 Task: Open Card Card0000000113 in Board Board0000000029 in Workspace WS0000000010 in Trello. Add Member Email0000000037 to Card Card0000000113 in Board Board0000000029 in Workspace WS0000000010 in Trello. Add Purple Label titled Label0000000113 to Card Card0000000113 in Board Board0000000029 in Workspace WS0000000010 in Trello. Add Checklist CL0000000113 to Card Card0000000113 in Board Board0000000029 in Workspace WS0000000010 in Trello. Add Dates with Start Date as Aug 01 2023 and Due Date as Aug 31 2023 to Card Card0000000113 in Board Board0000000029 in Workspace WS0000000010 in Trello
Action: Mouse moved to (345, 192)
Screenshot: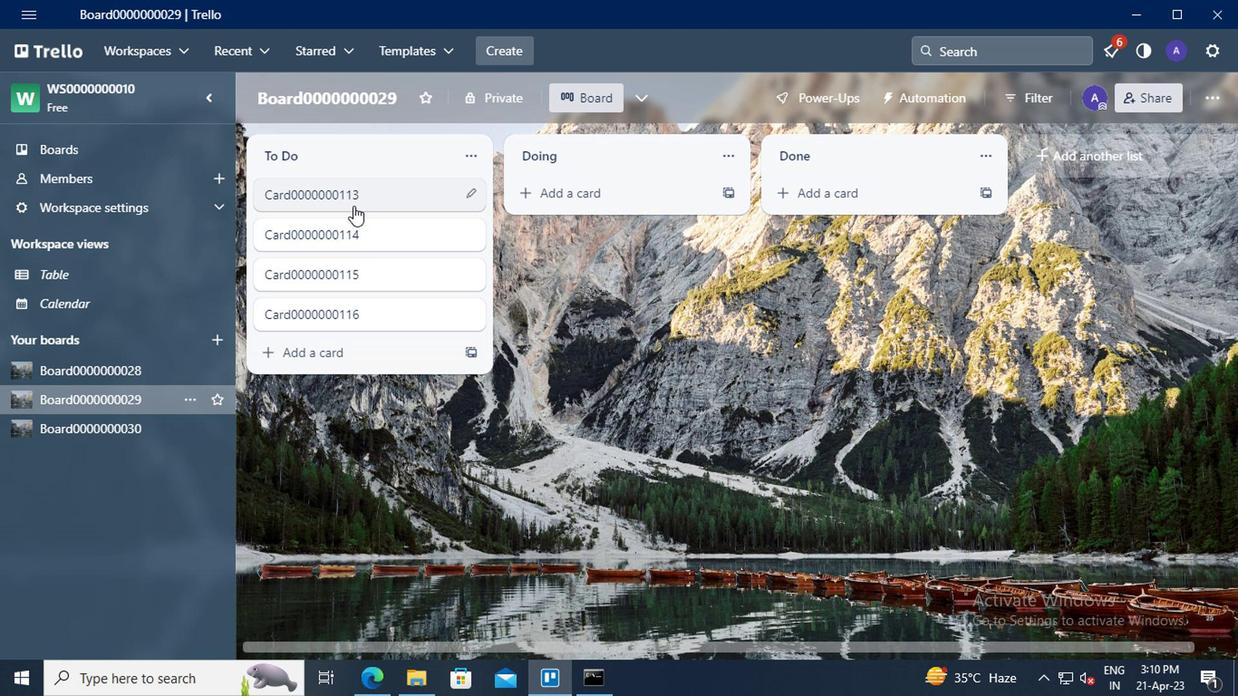 
Action: Mouse pressed left at (345, 192)
Screenshot: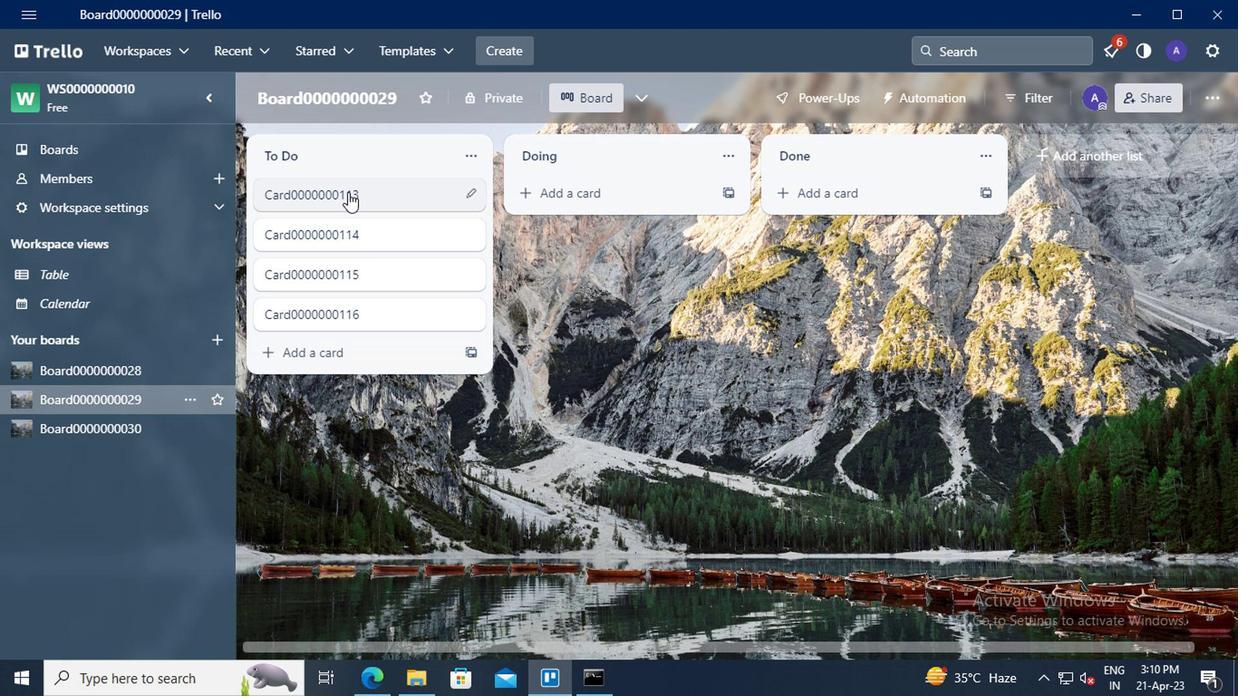 
Action: Mouse moved to (861, 174)
Screenshot: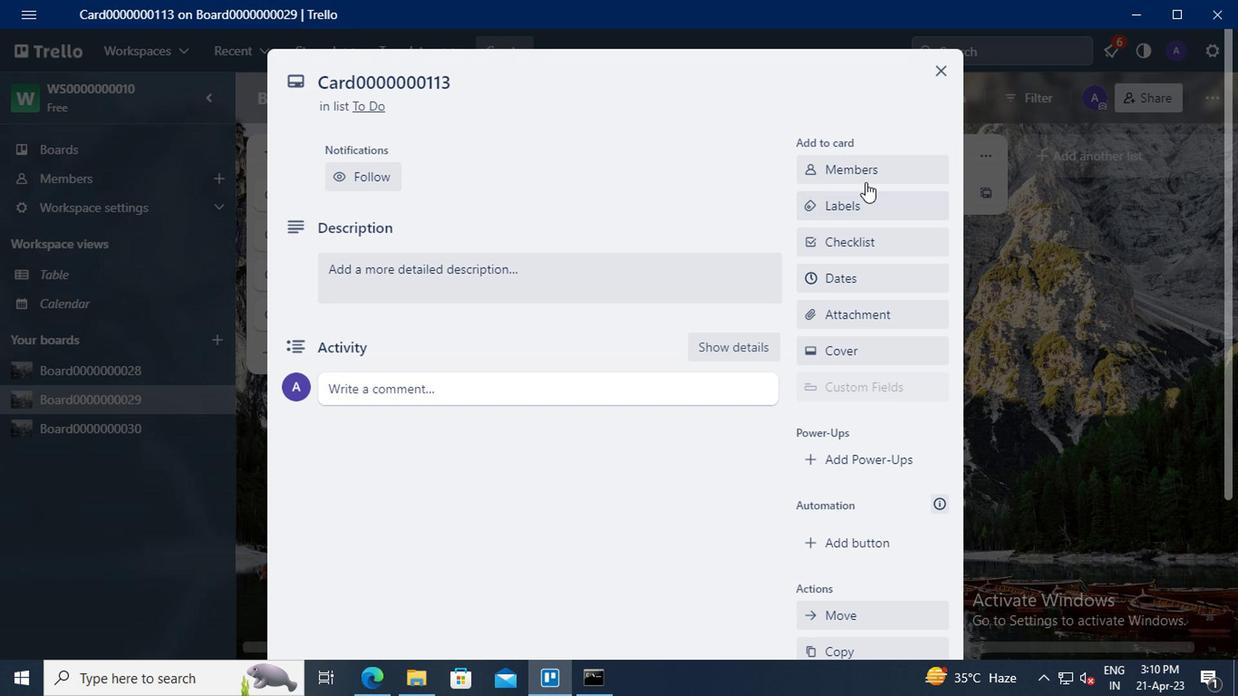 
Action: Mouse pressed left at (861, 174)
Screenshot: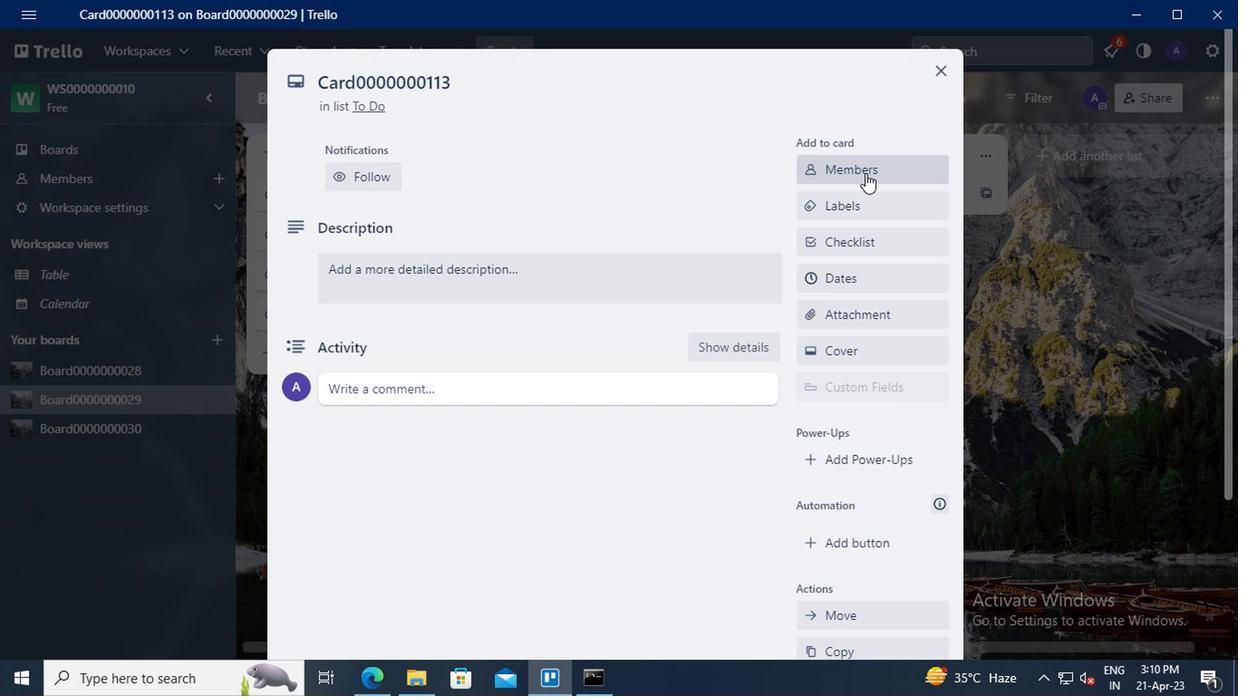 
Action: Mouse moved to (861, 252)
Screenshot: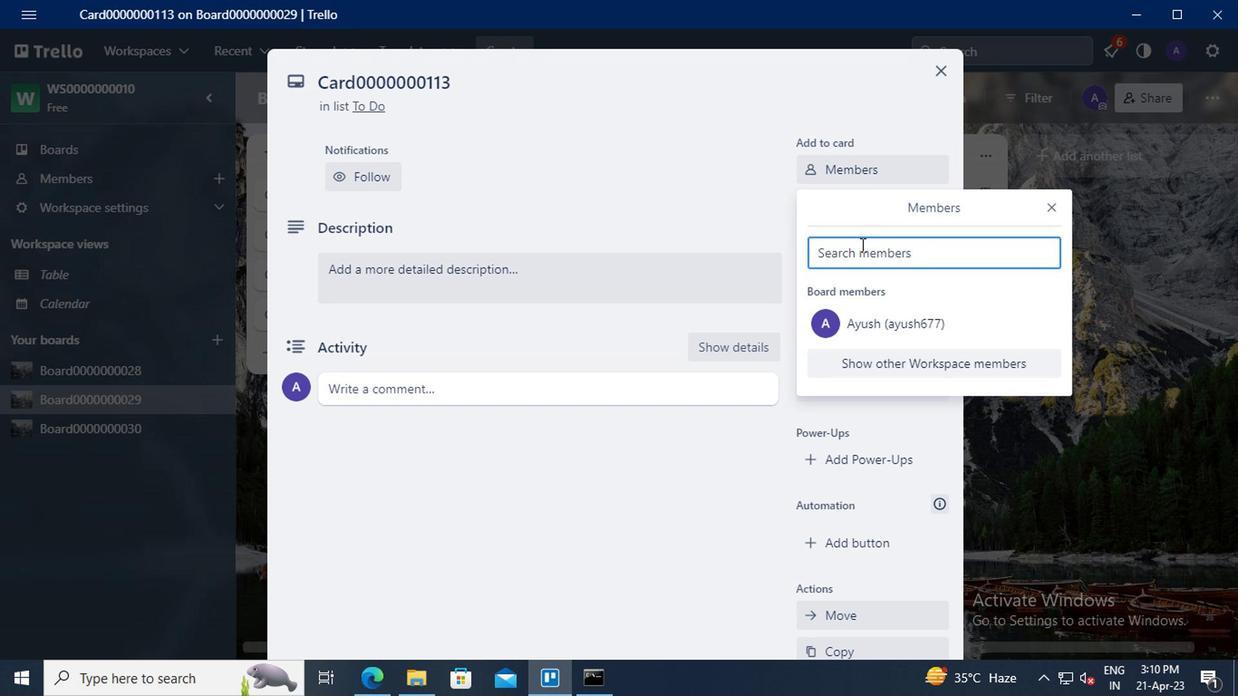 
Action: Mouse pressed left at (861, 252)
Screenshot: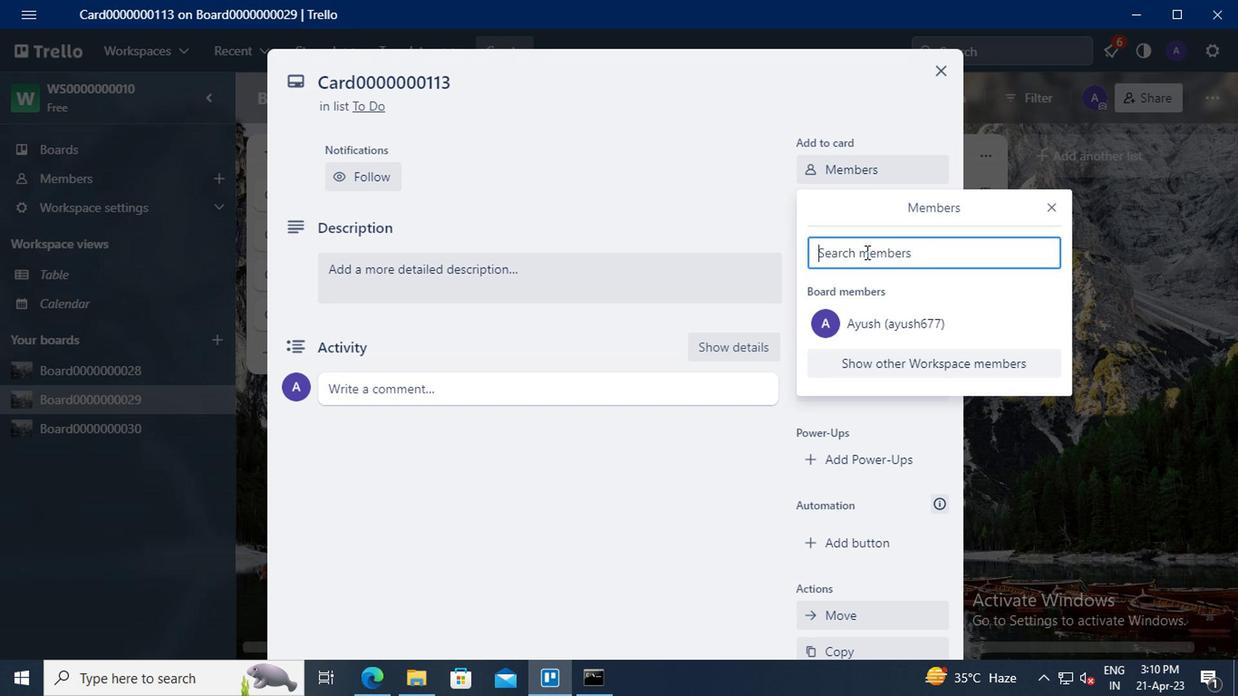 
Action: Key pressed mailaustralia7<Key.shift>@GMAIL.COM
Screenshot: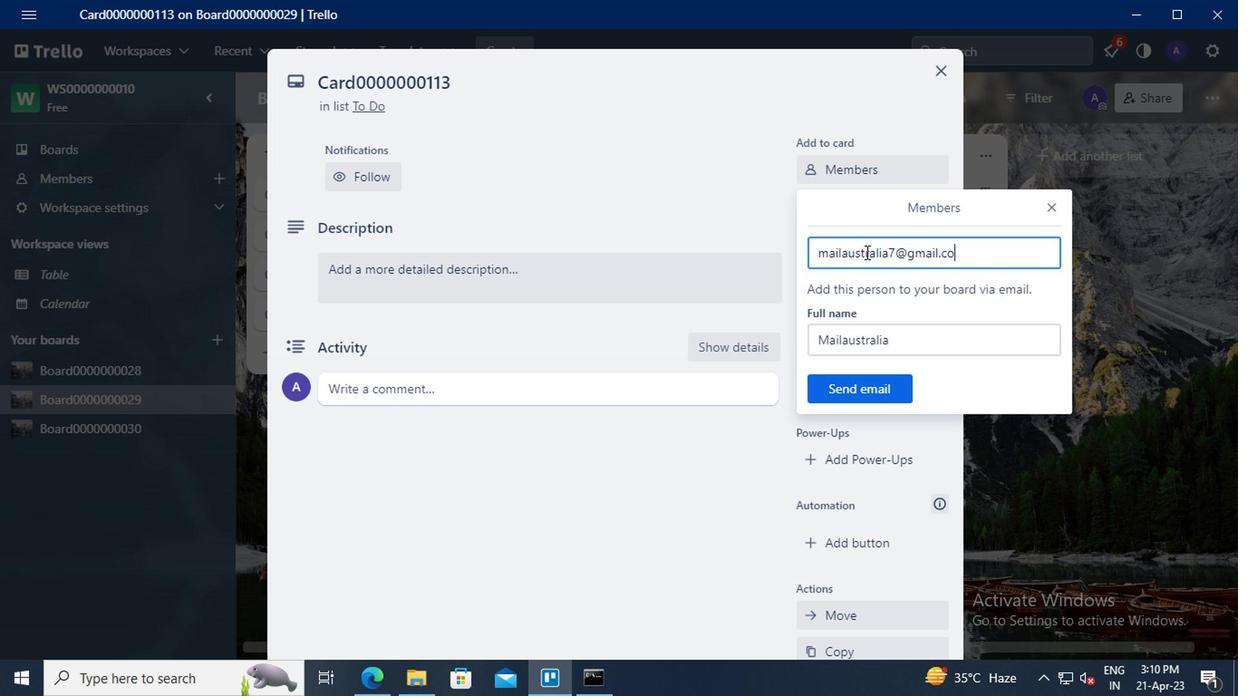 
Action: Mouse moved to (857, 390)
Screenshot: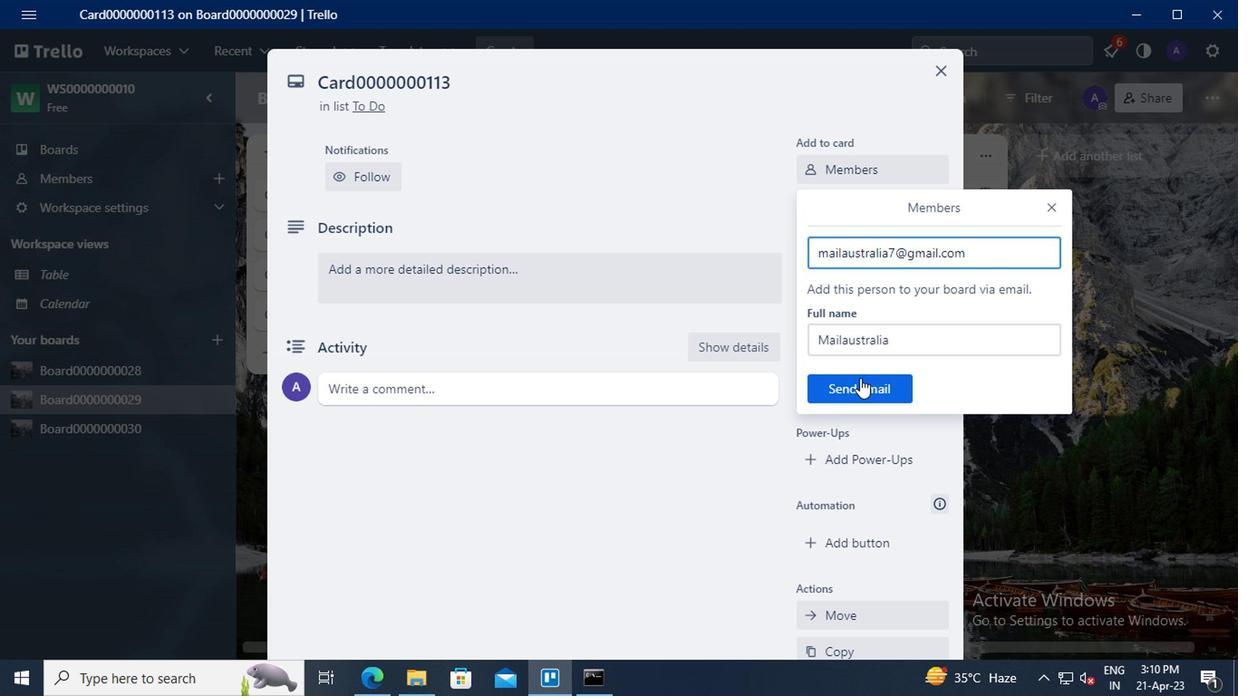 
Action: Mouse pressed left at (857, 390)
Screenshot: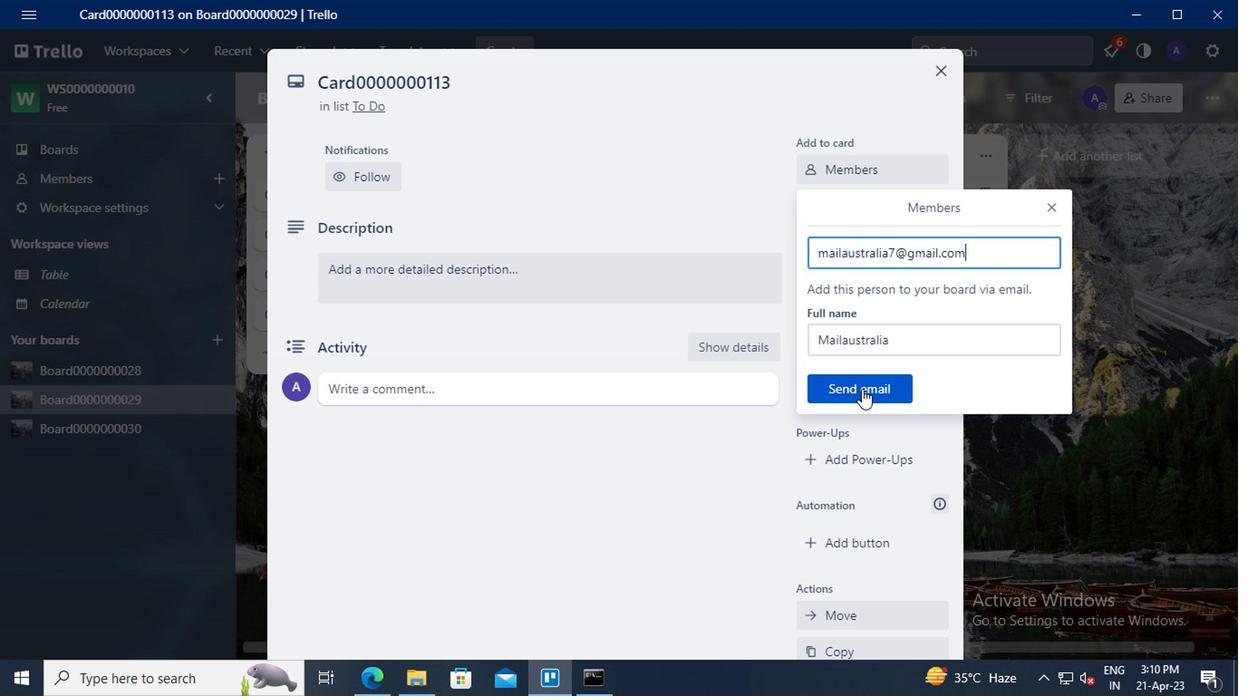 
Action: Mouse moved to (839, 210)
Screenshot: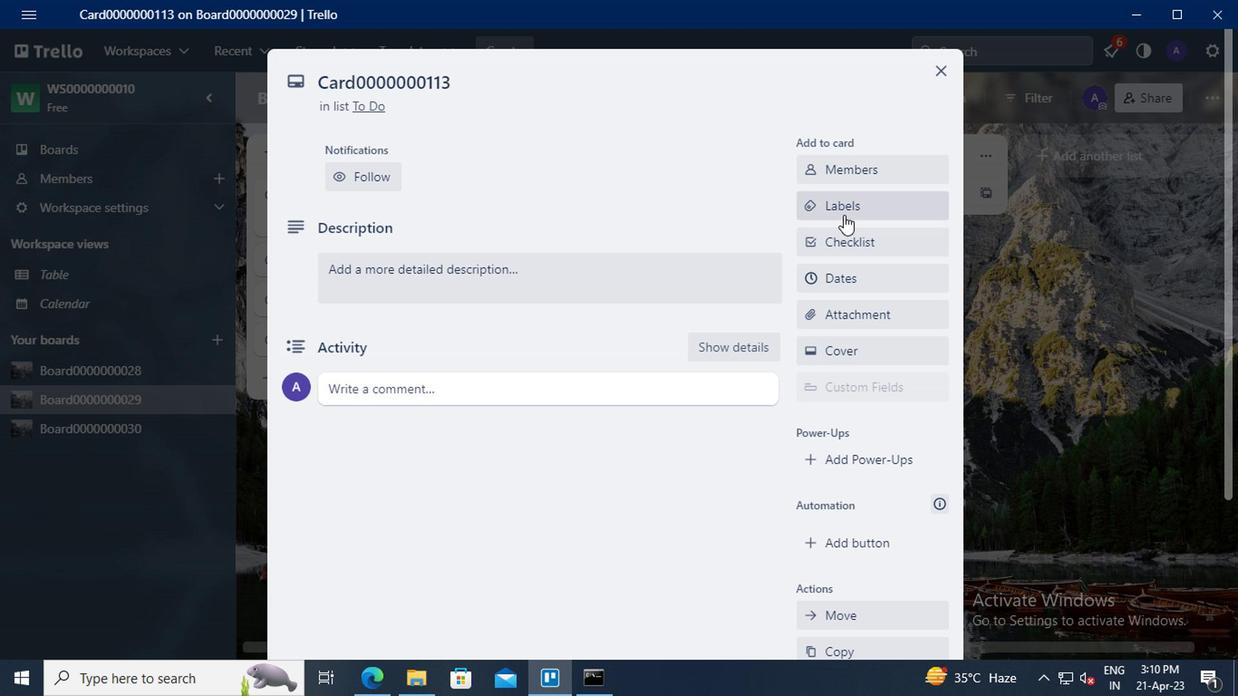 
Action: Mouse pressed left at (839, 210)
Screenshot: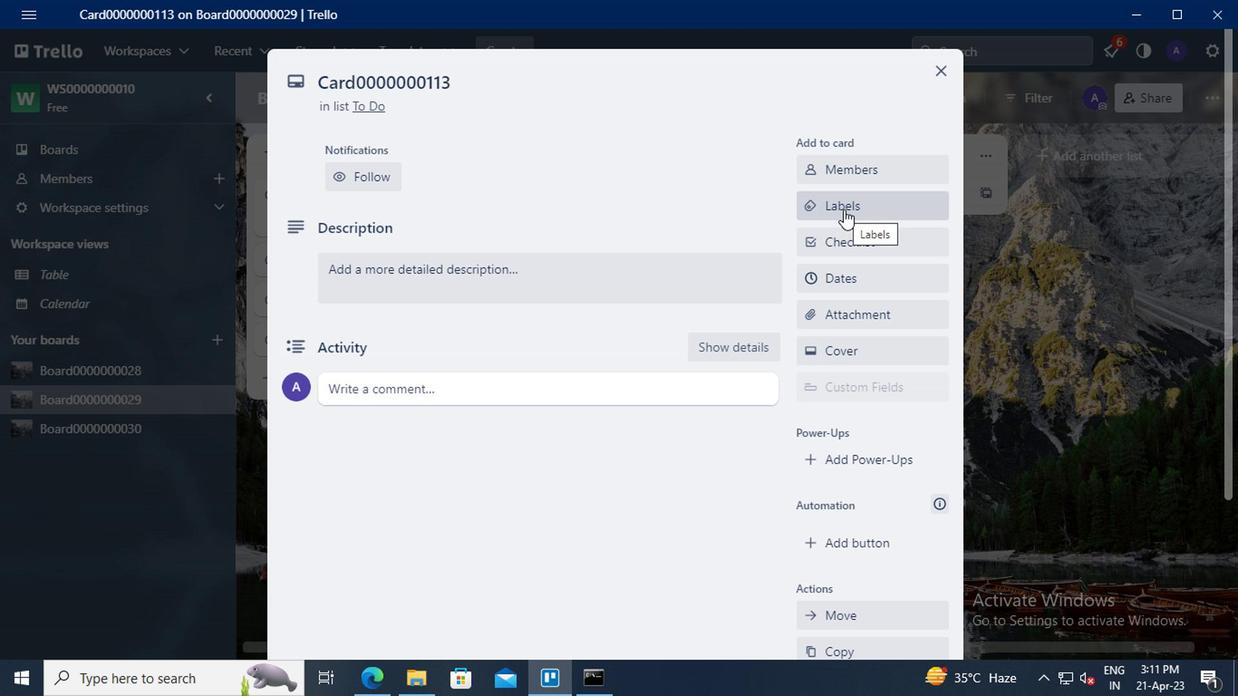 
Action: Mouse moved to (929, 415)
Screenshot: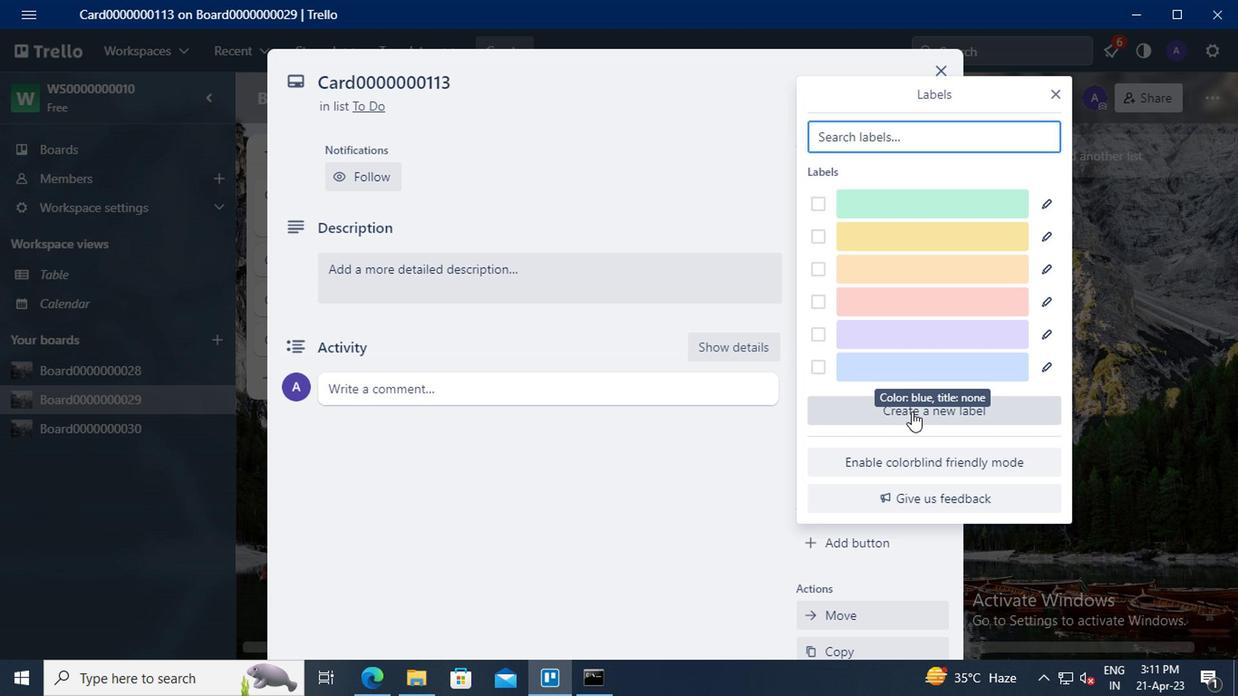 
Action: Mouse pressed left at (929, 415)
Screenshot: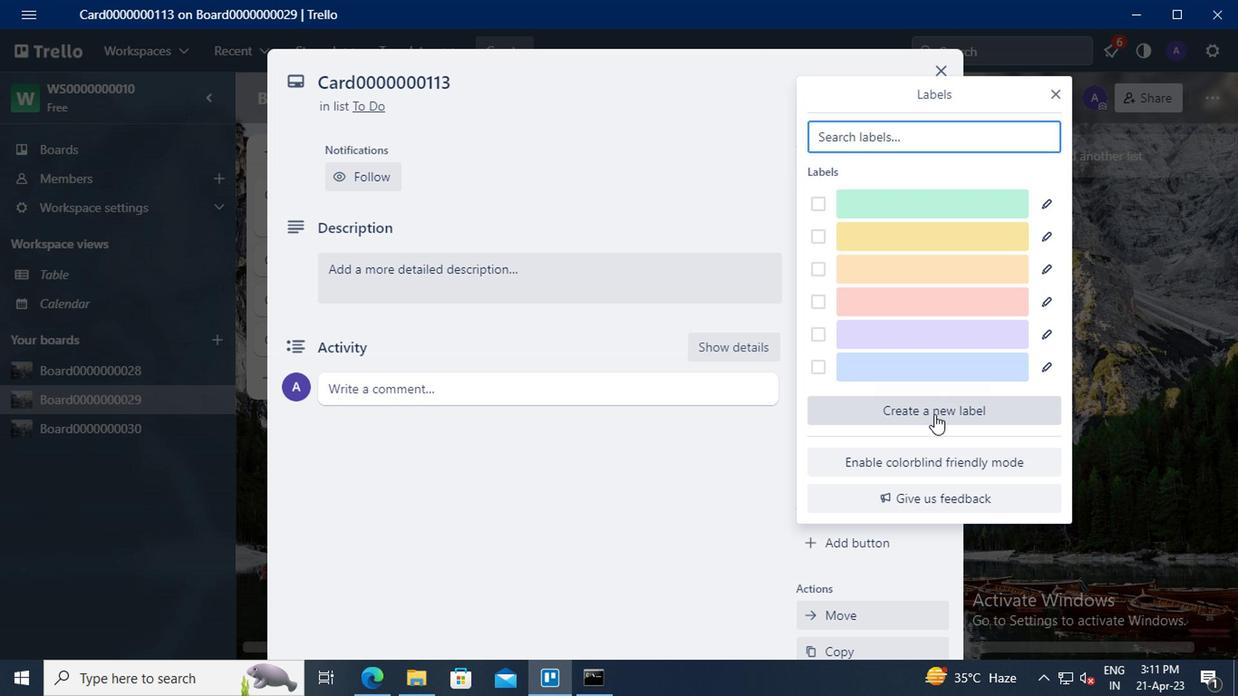 
Action: Mouse moved to (868, 267)
Screenshot: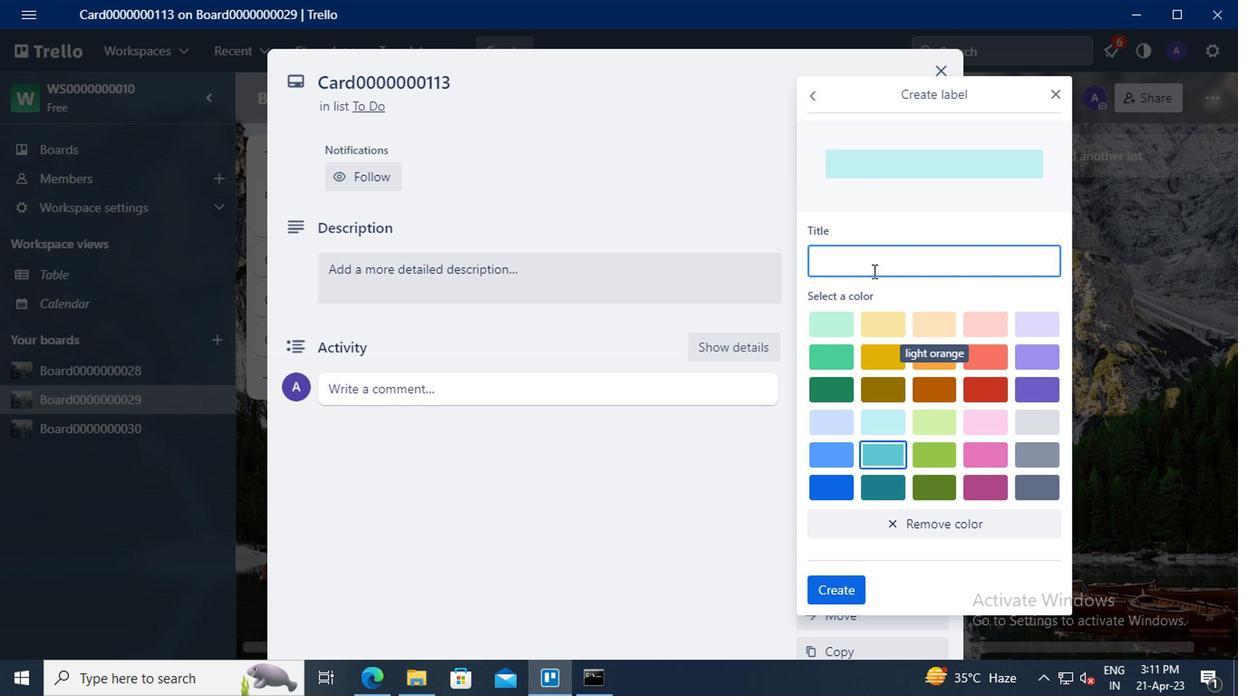 
Action: Mouse pressed left at (868, 267)
Screenshot: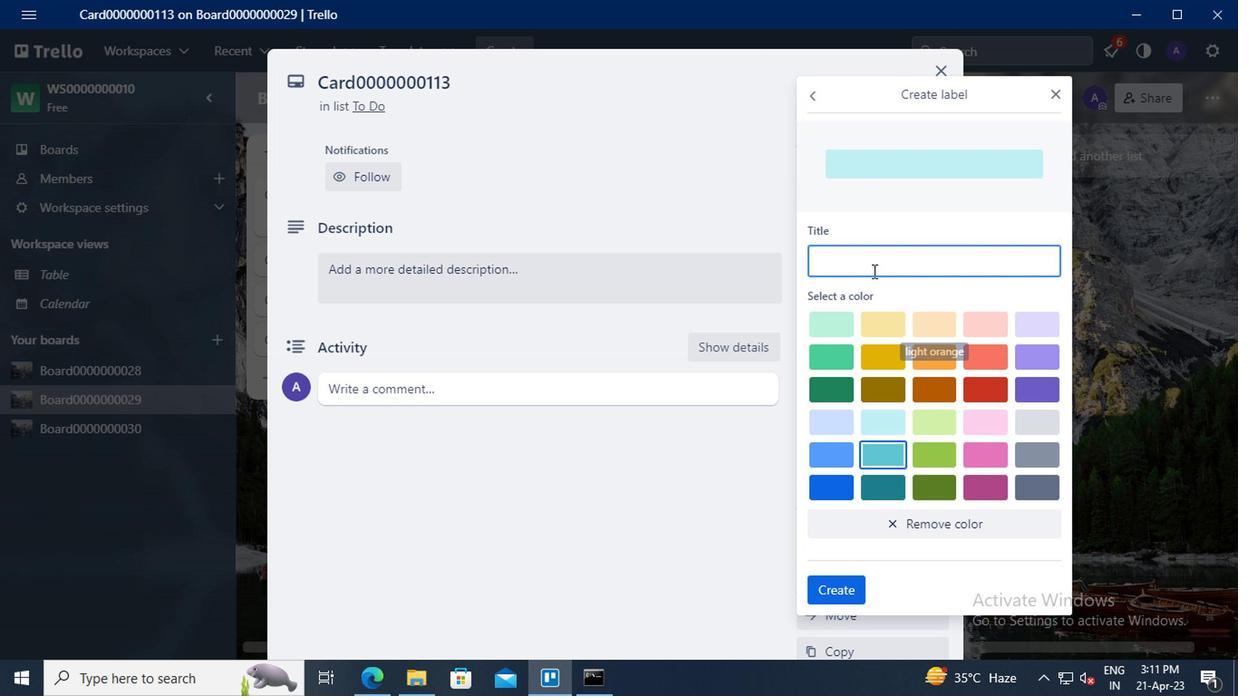 
Action: Key pressed <Key.shift>LABEL0000000113
Screenshot: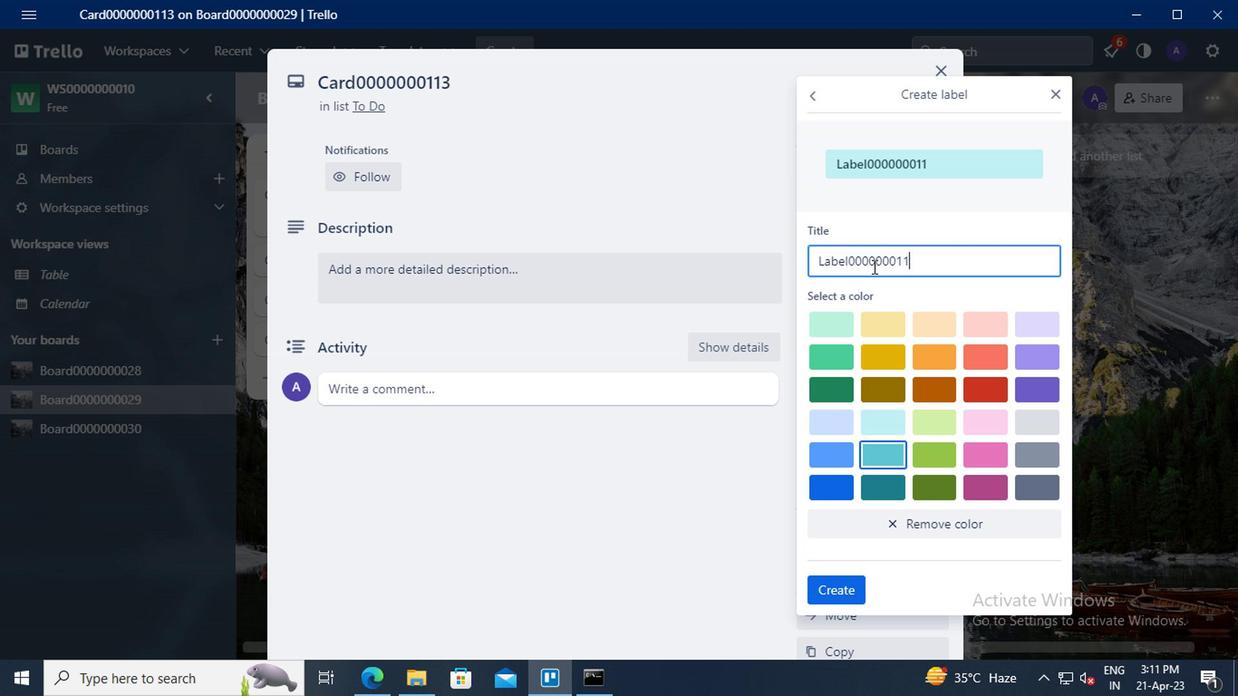 
Action: Mouse moved to (1025, 352)
Screenshot: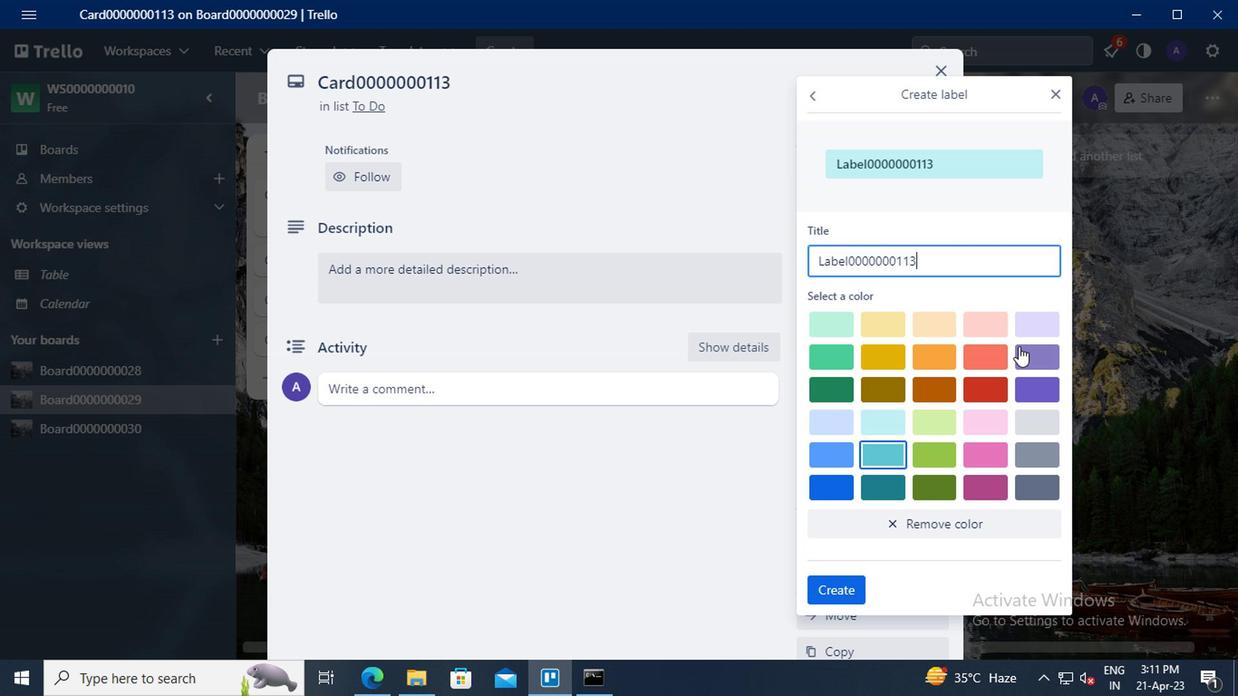 
Action: Mouse pressed left at (1025, 352)
Screenshot: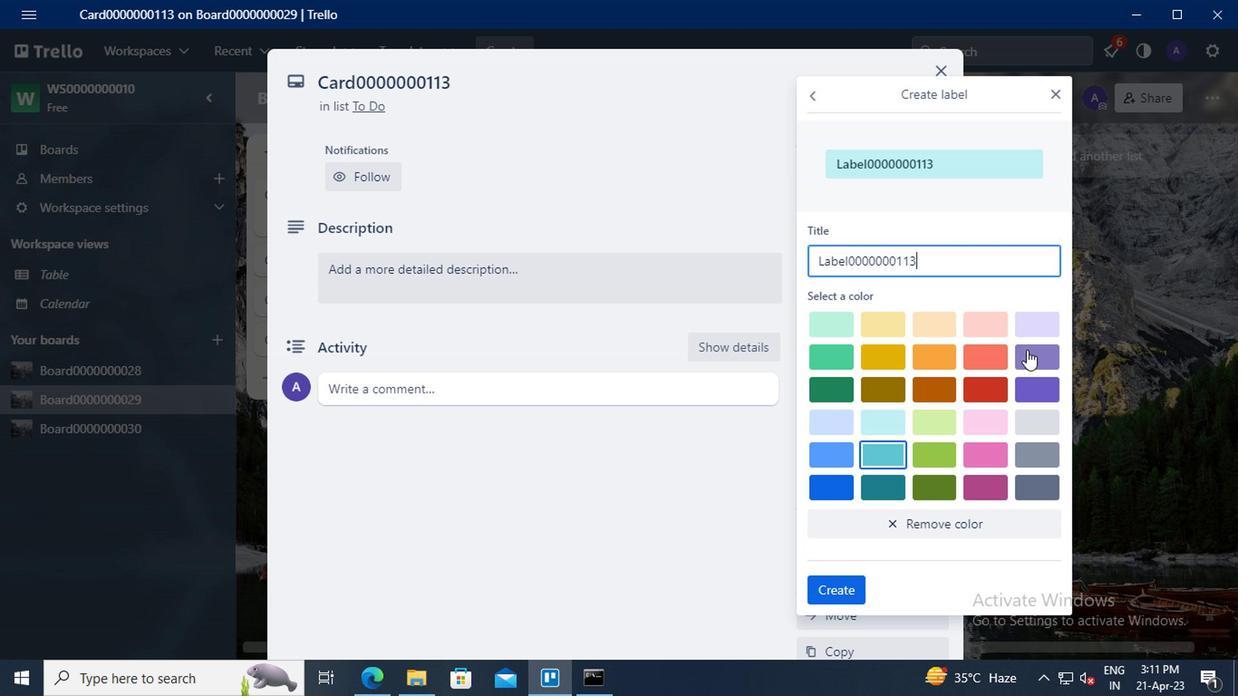
Action: Mouse moved to (844, 588)
Screenshot: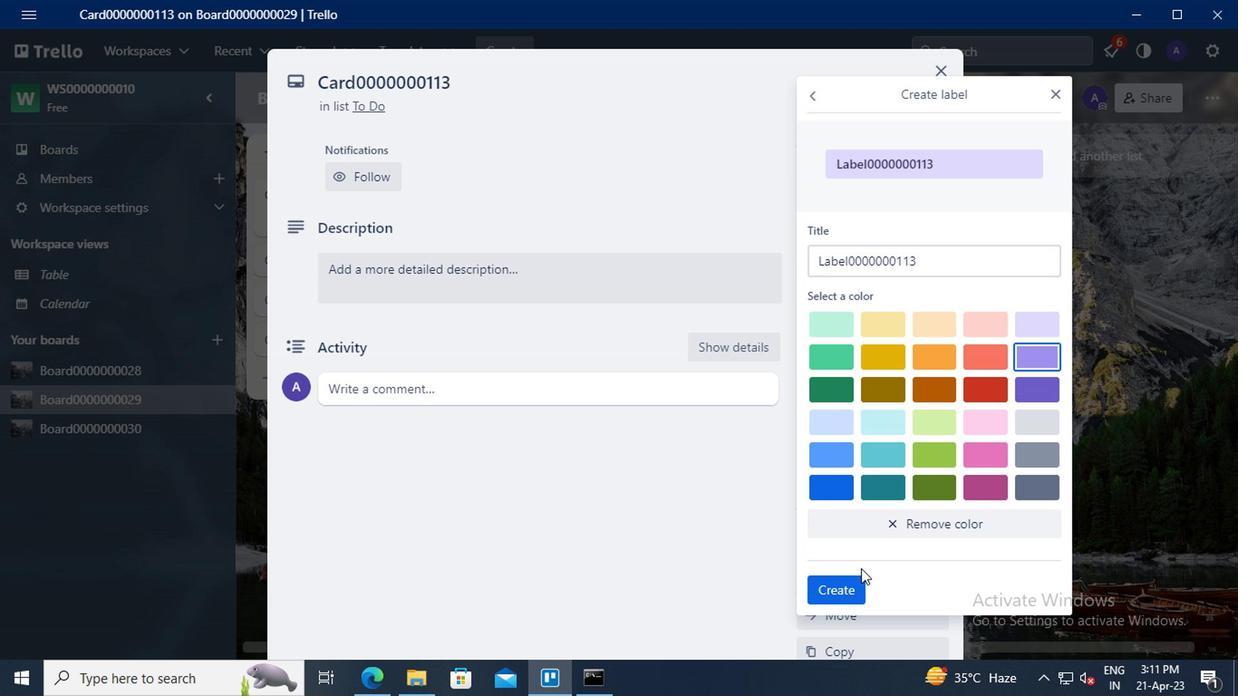 
Action: Mouse pressed left at (844, 588)
Screenshot: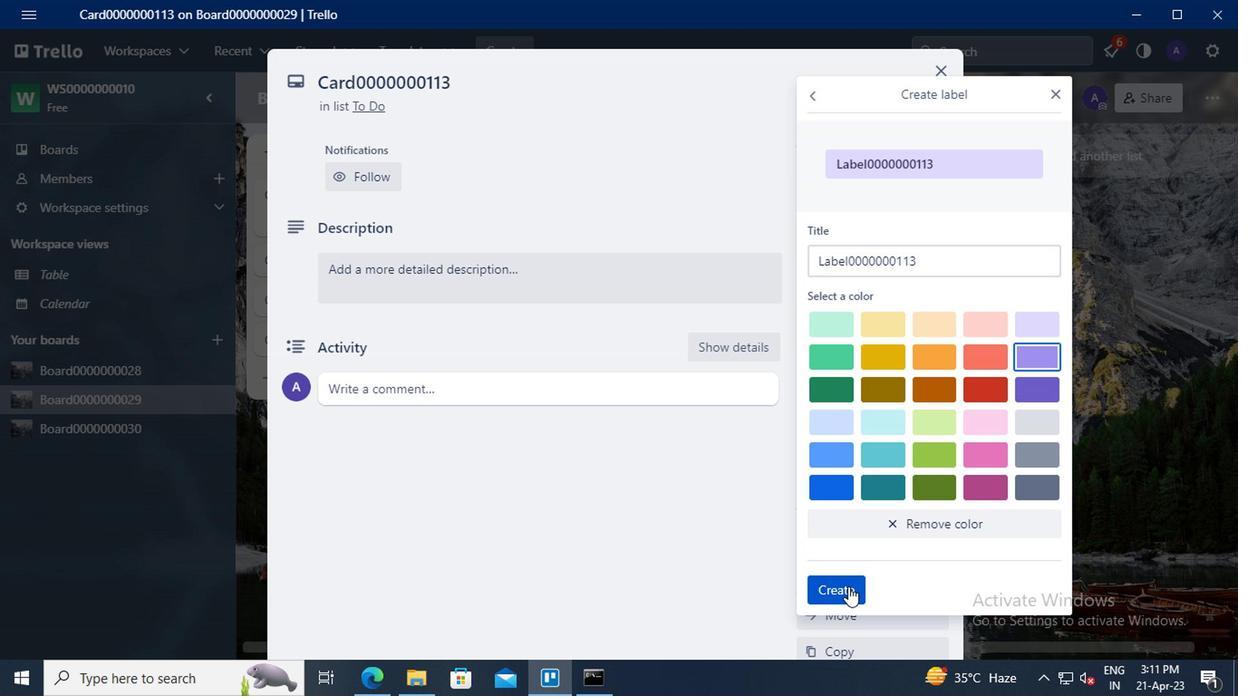 
Action: Mouse moved to (1052, 96)
Screenshot: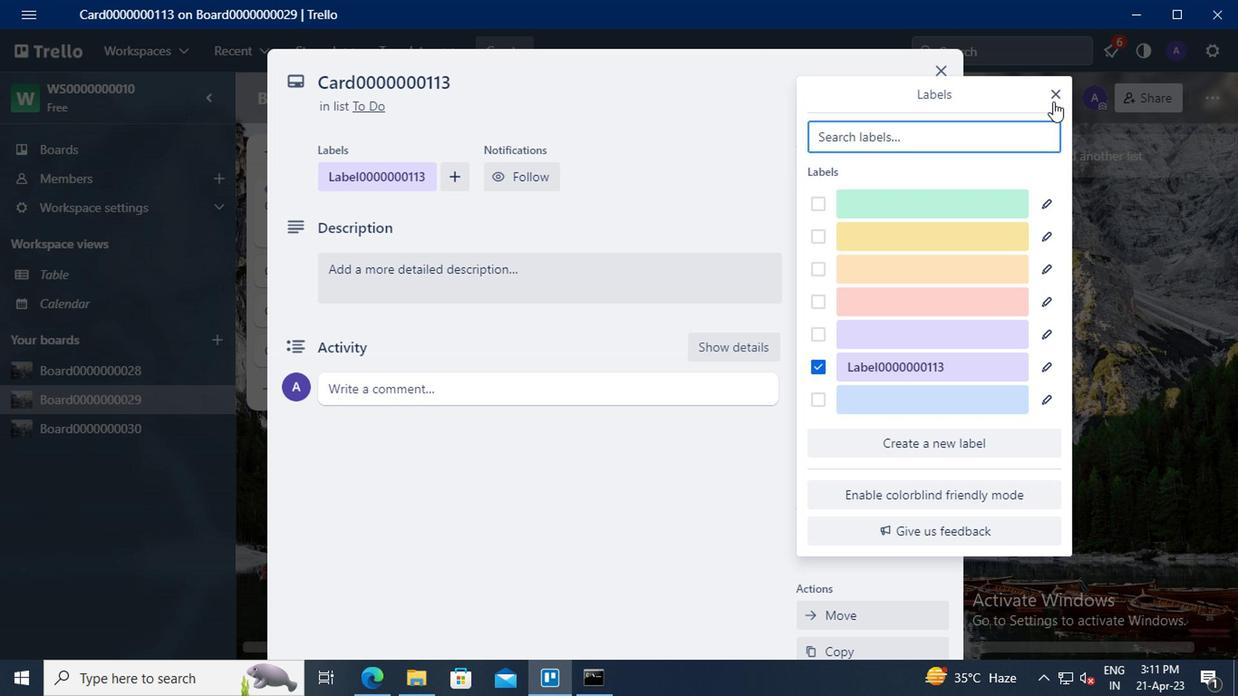 
Action: Mouse pressed left at (1052, 96)
Screenshot: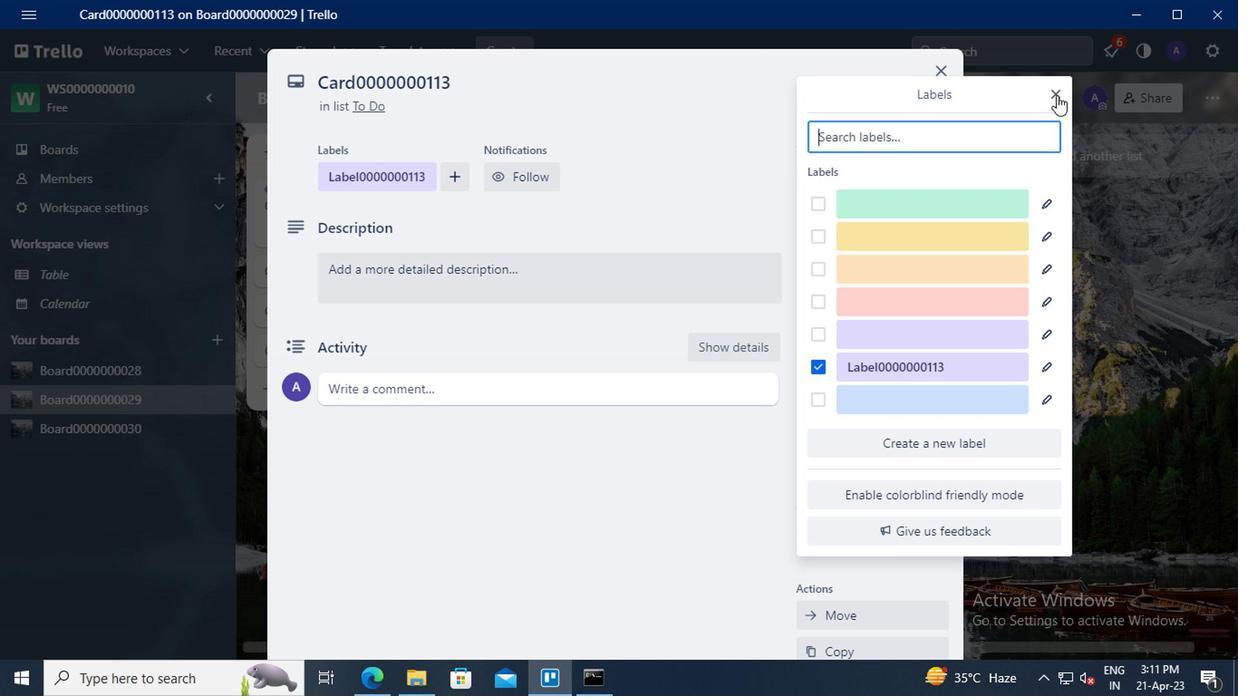 
Action: Mouse moved to (866, 237)
Screenshot: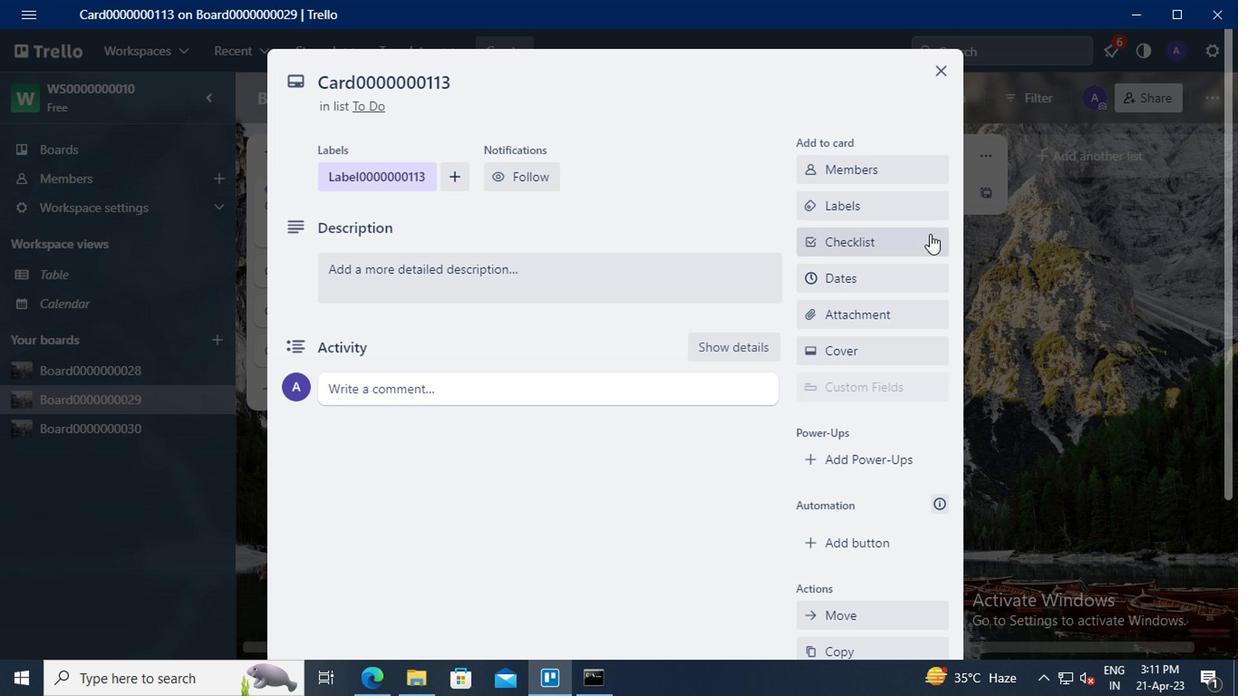 
Action: Mouse pressed left at (866, 237)
Screenshot: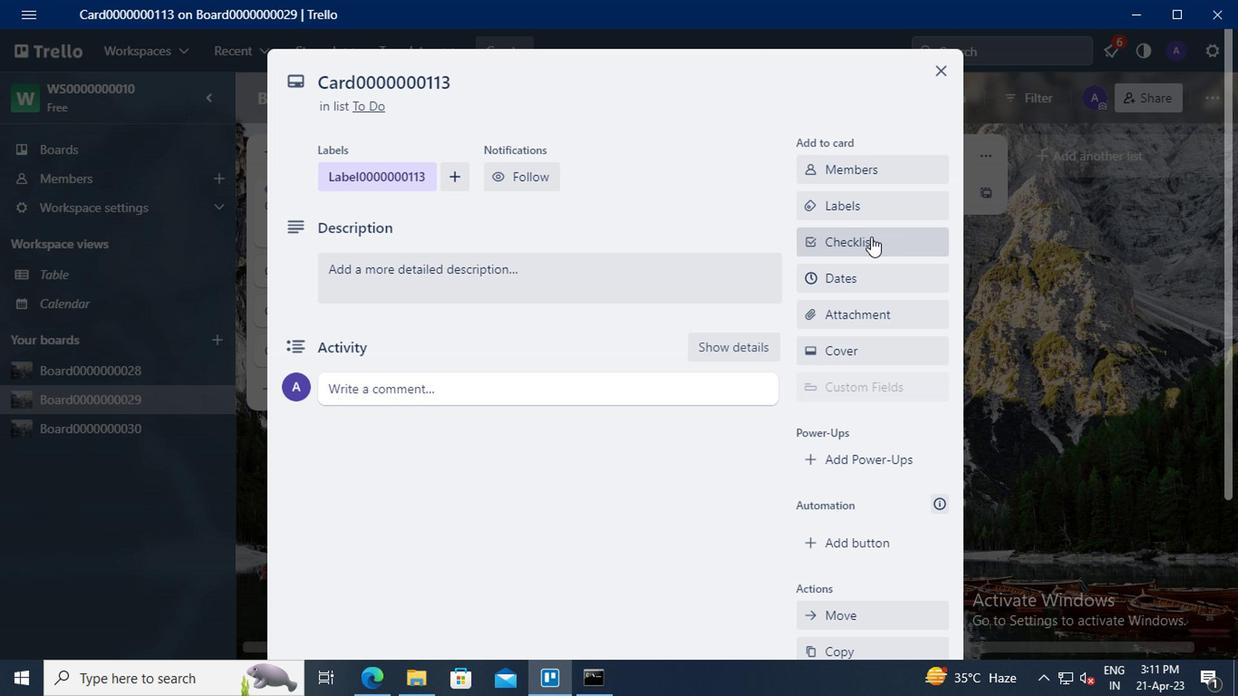 
Action: Key pressed <Key.delete><Key.shift>CL0000000113
Screenshot: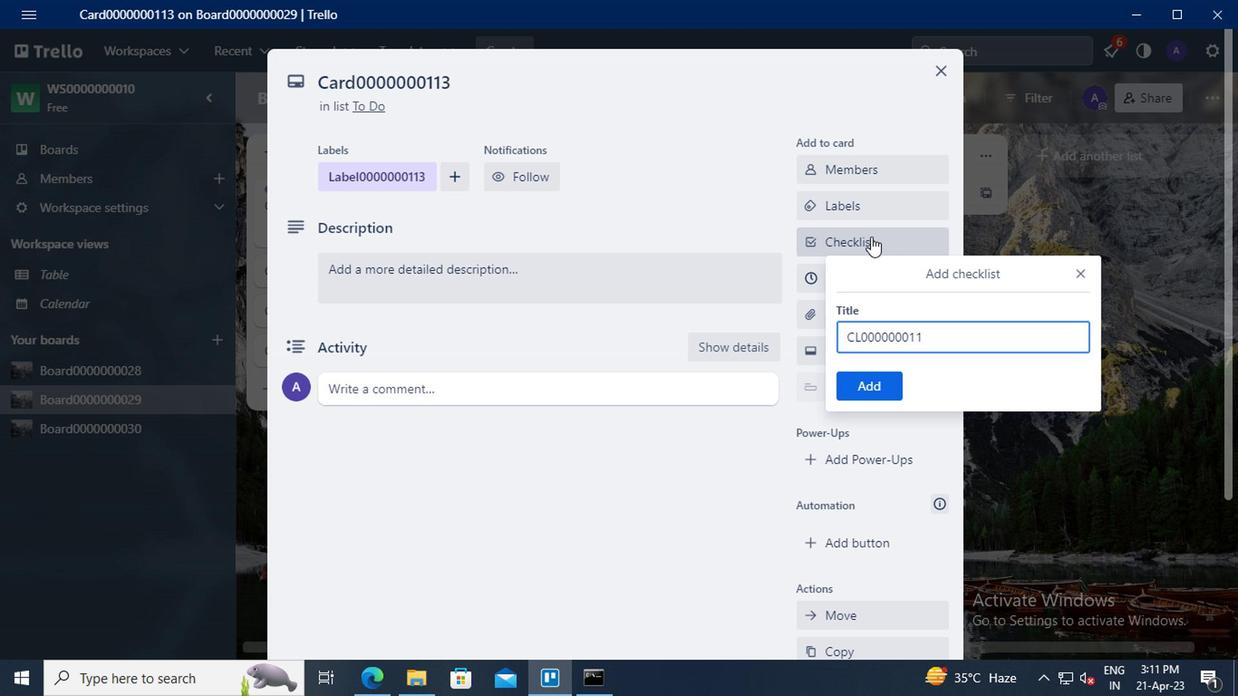 
Action: Mouse moved to (875, 387)
Screenshot: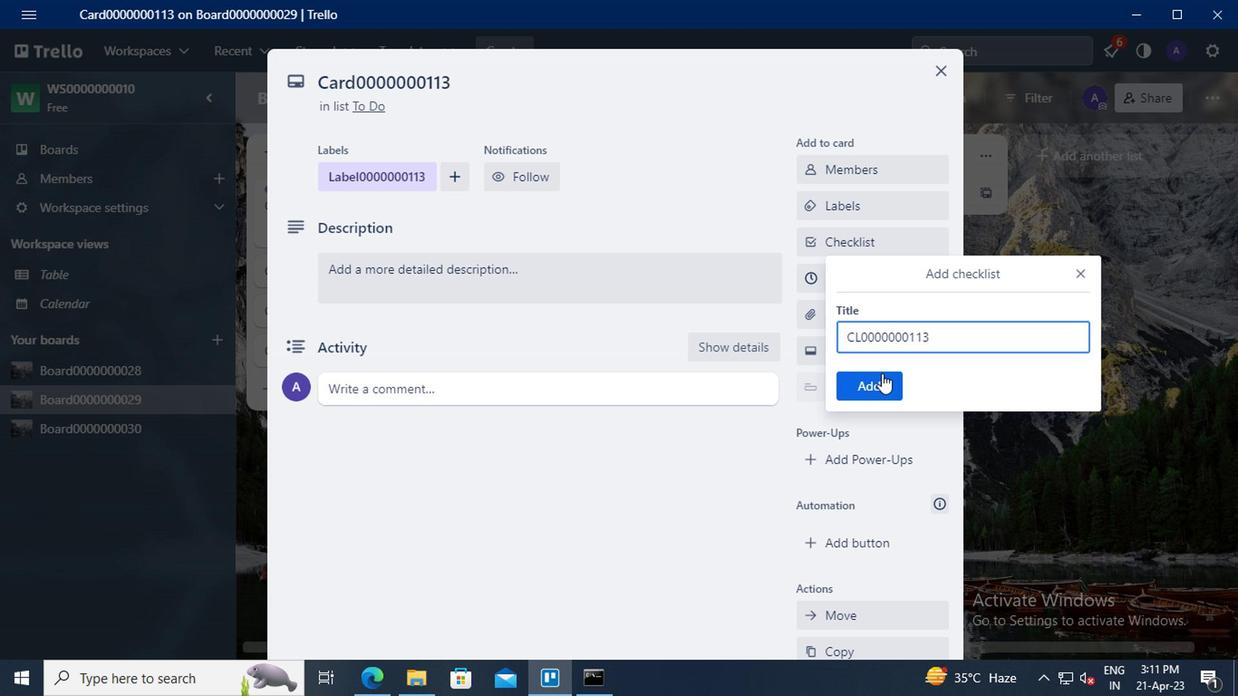 
Action: Mouse pressed left at (875, 387)
Screenshot: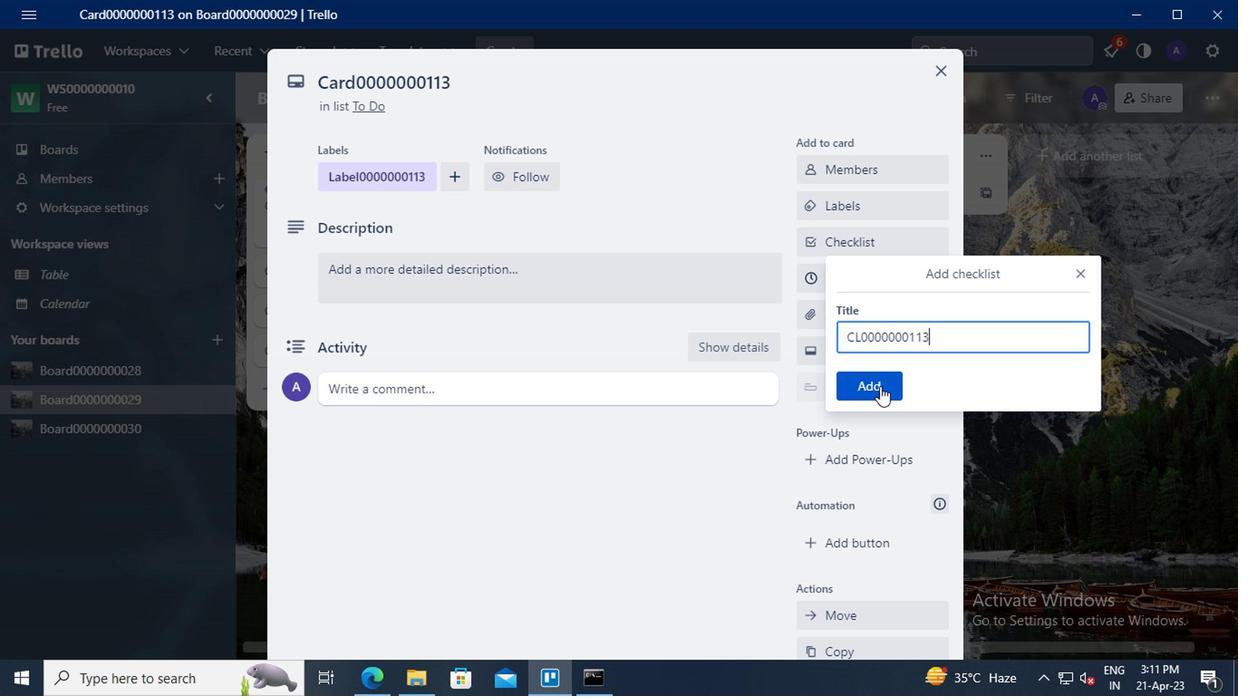 
Action: Mouse moved to (857, 276)
Screenshot: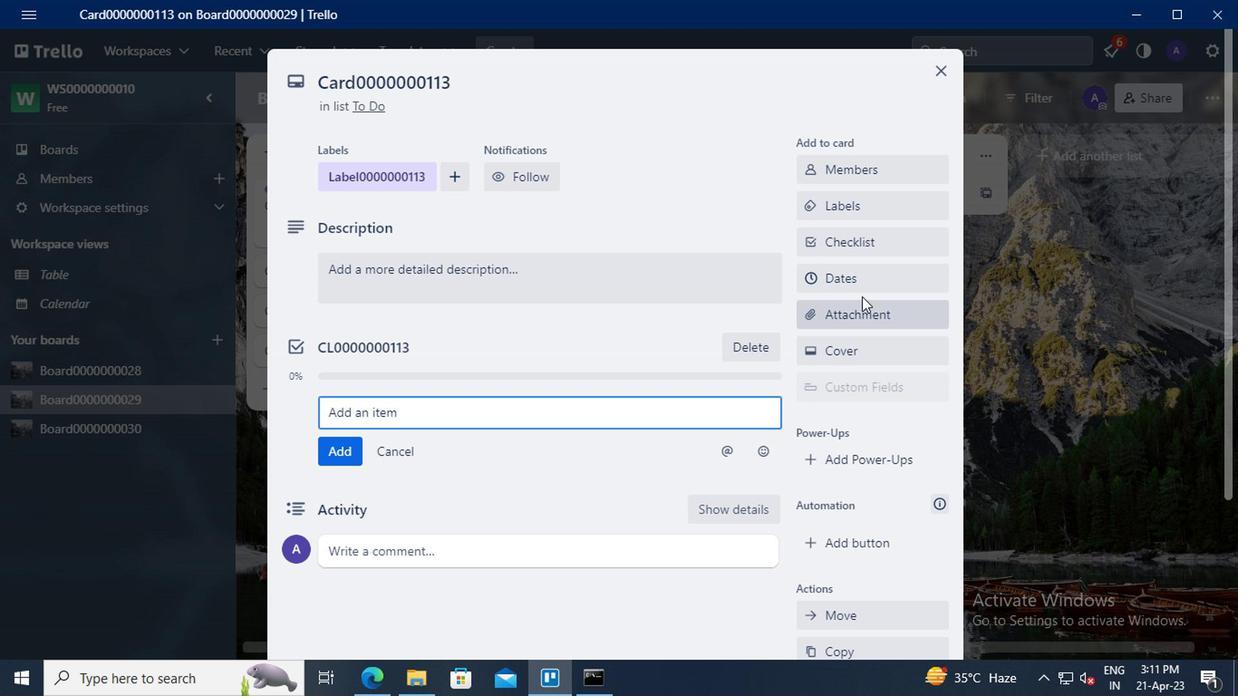 
Action: Mouse pressed left at (857, 276)
Screenshot: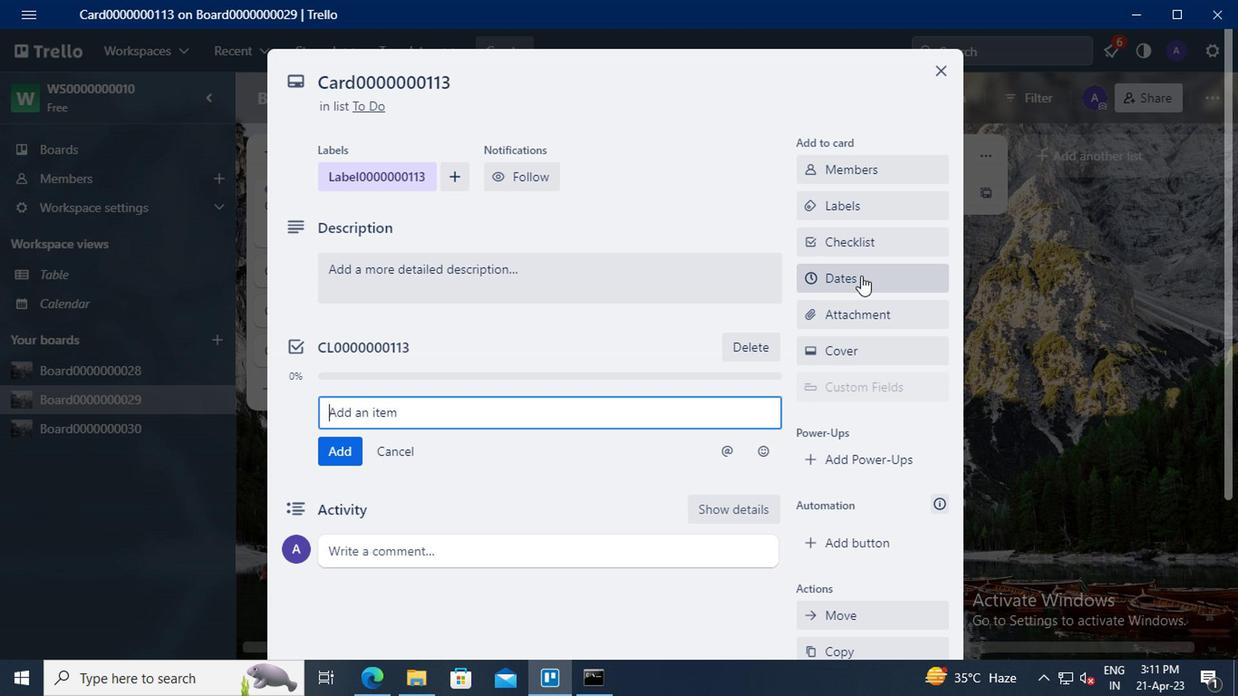 
Action: Mouse moved to (814, 422)
Screenshot: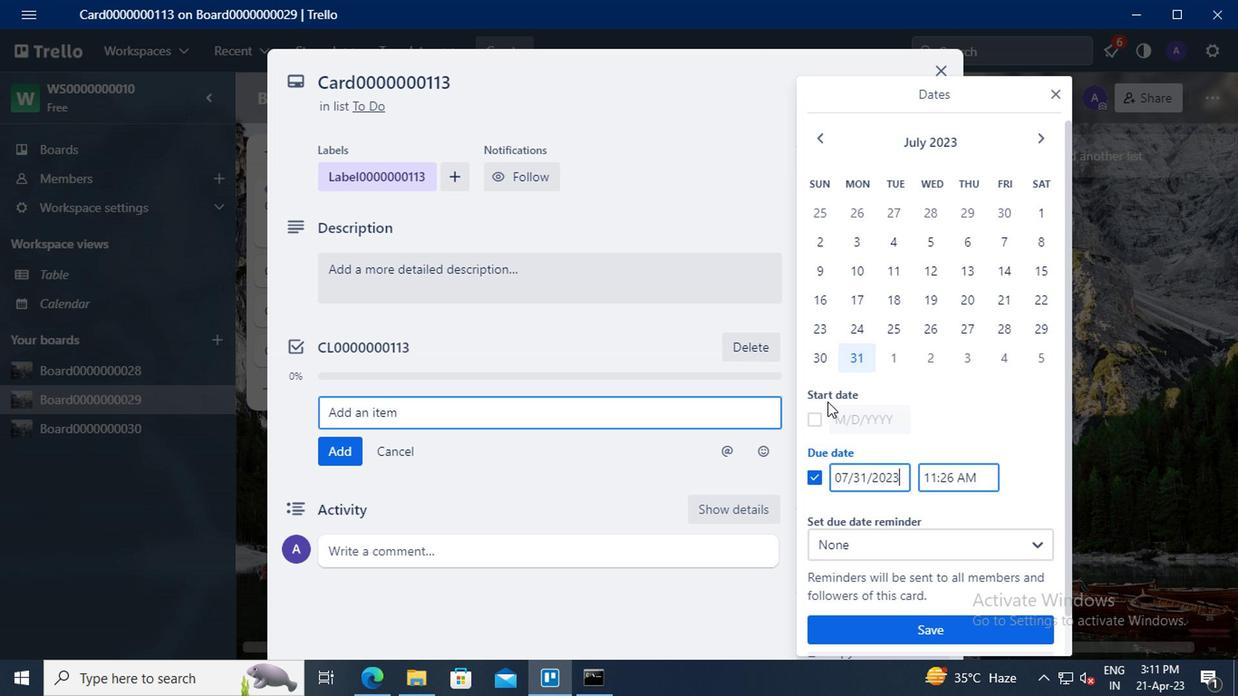
Action: Mouse pressed left at (814, 422)
Screenshot: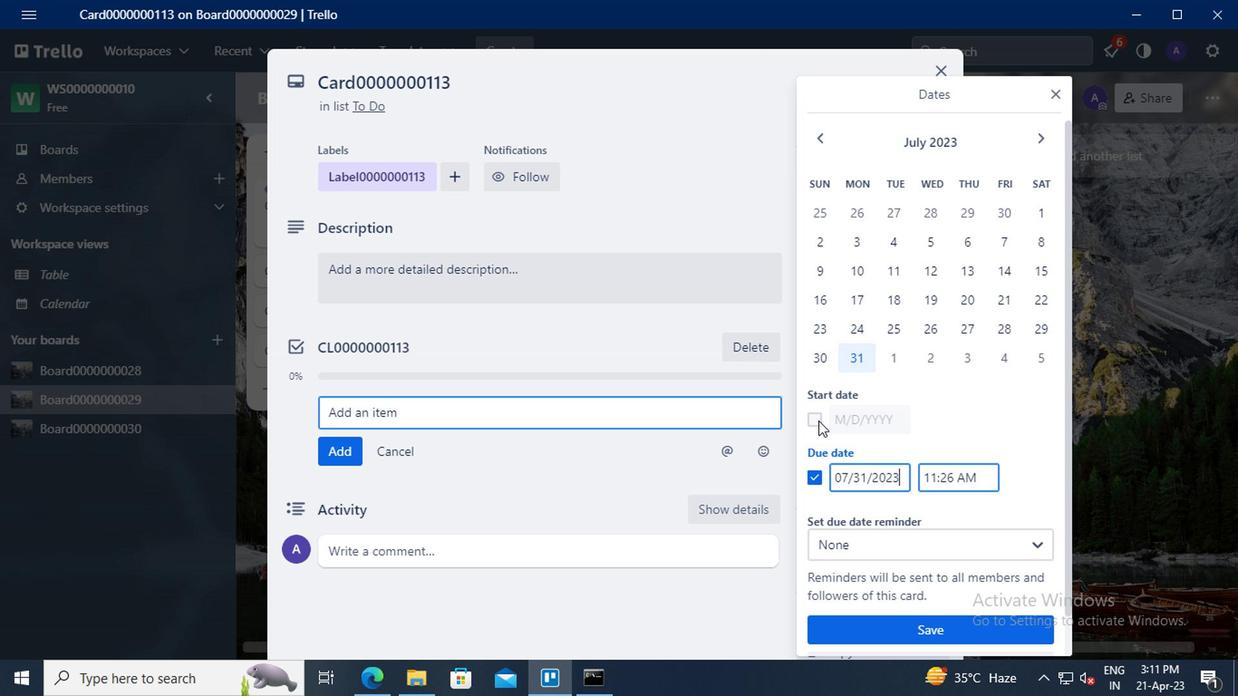 
Action: Mouse moved to (861, 423)
Screenshot: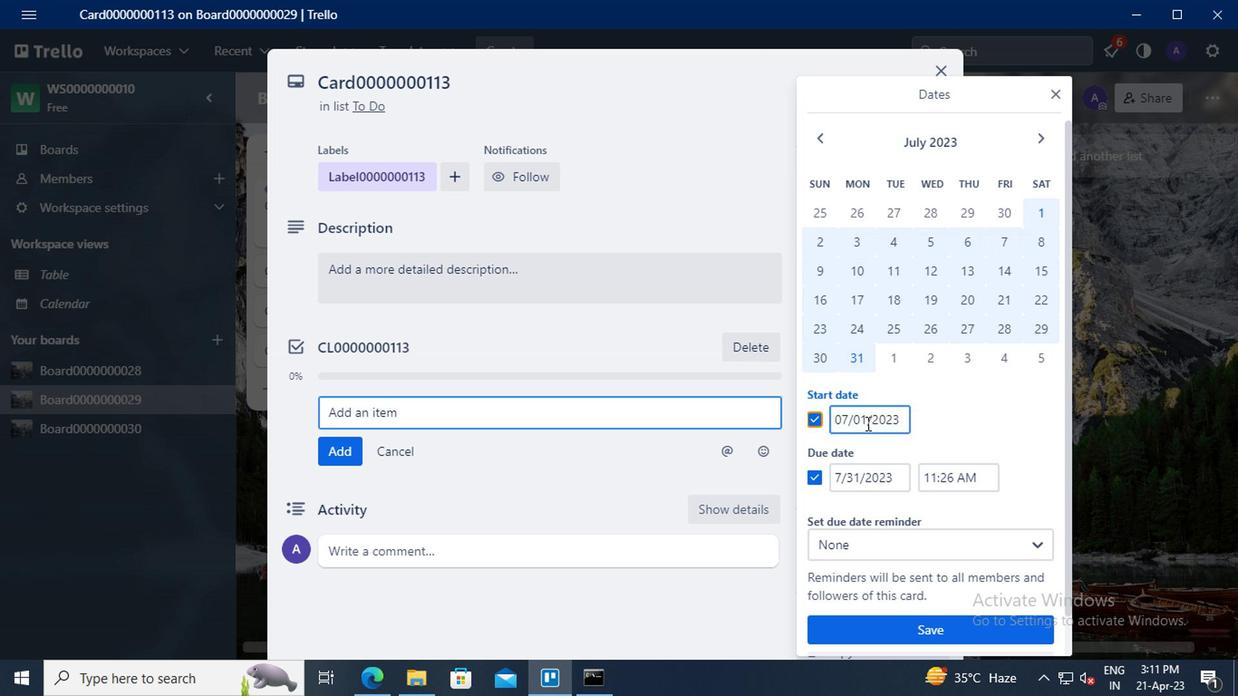 
Action: Mouse pressed left at (861, 423)
Screenshot: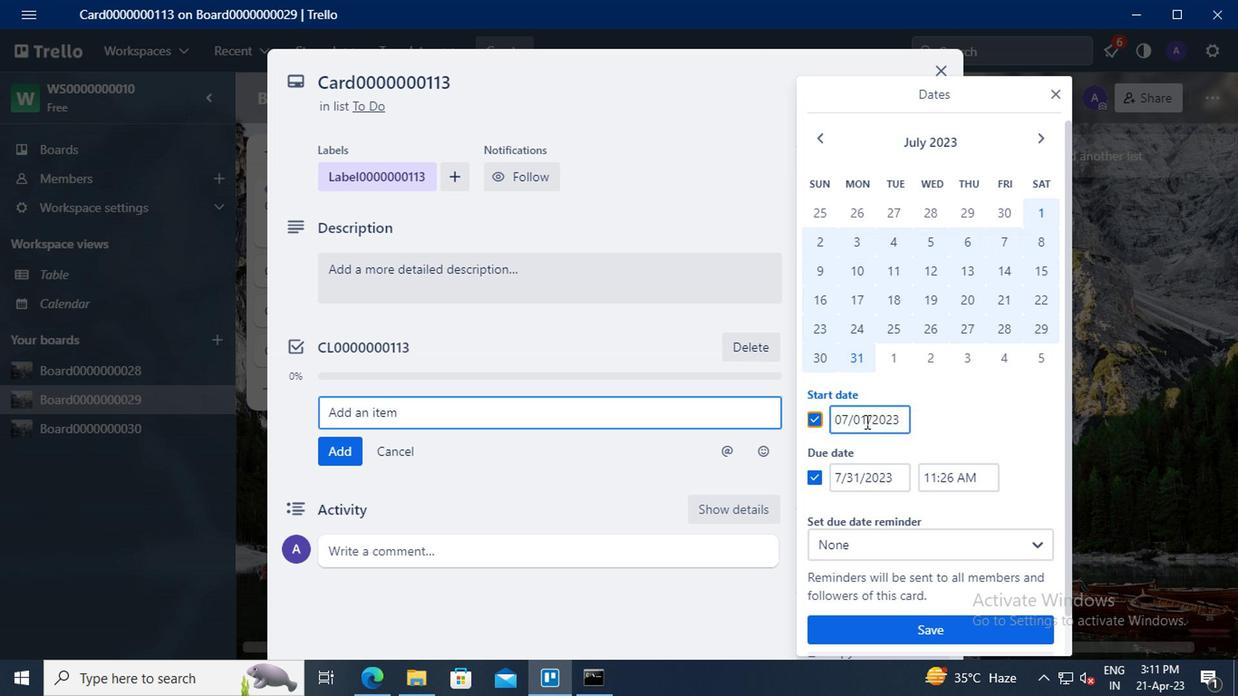 
Action: Key pressed <Key.left><Key.left><Key.backspace>1<Key.left><Key.left><Key.backspace>8
Screenshot: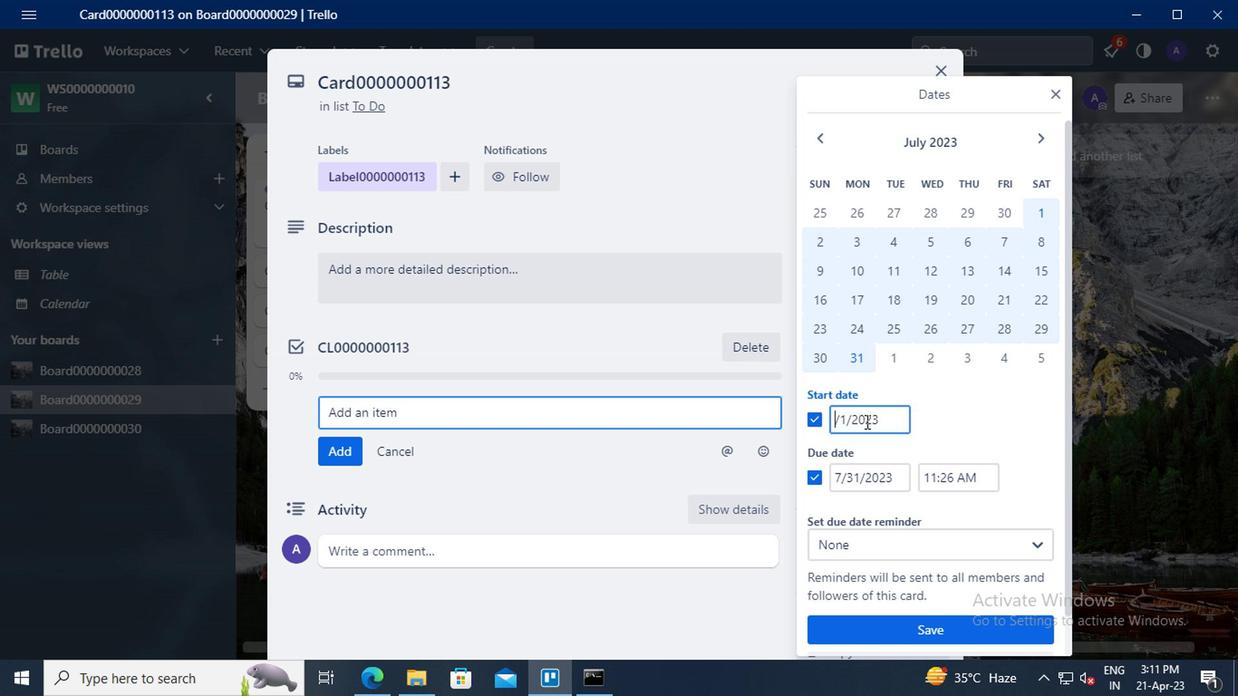 
Action: Mouse moved to (855, 482)
Screenshot: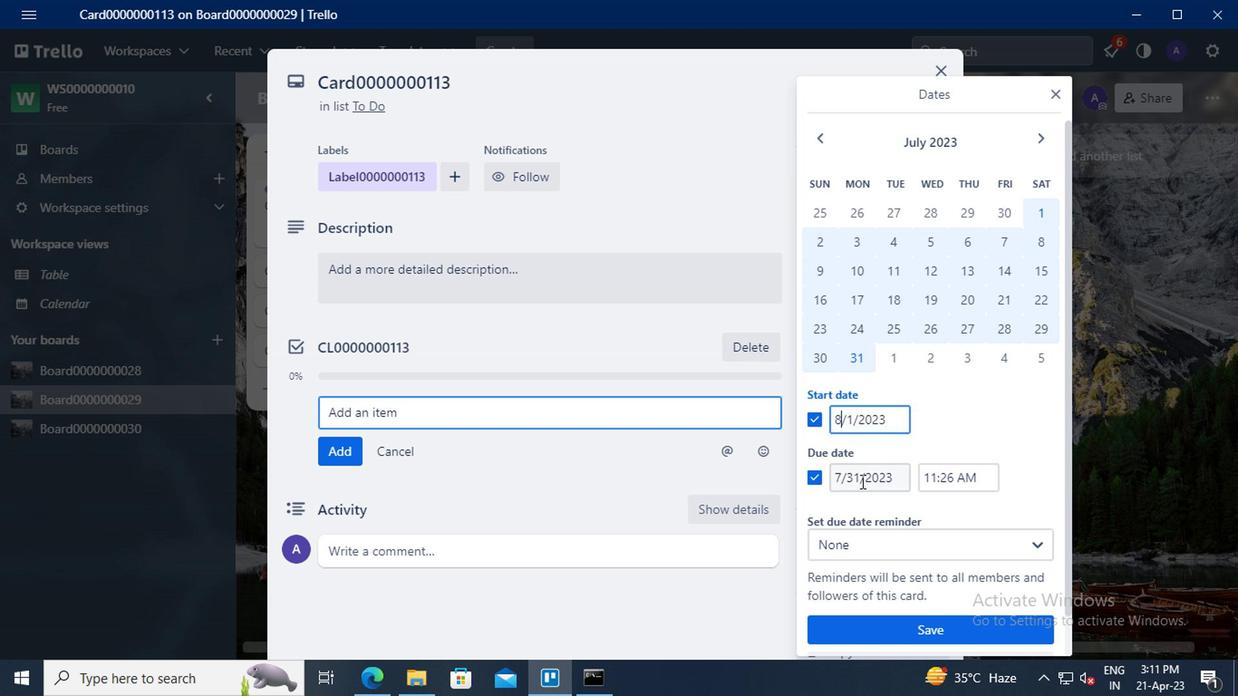 
Action: Mouse pressed left at (855, 482)
Screenshot: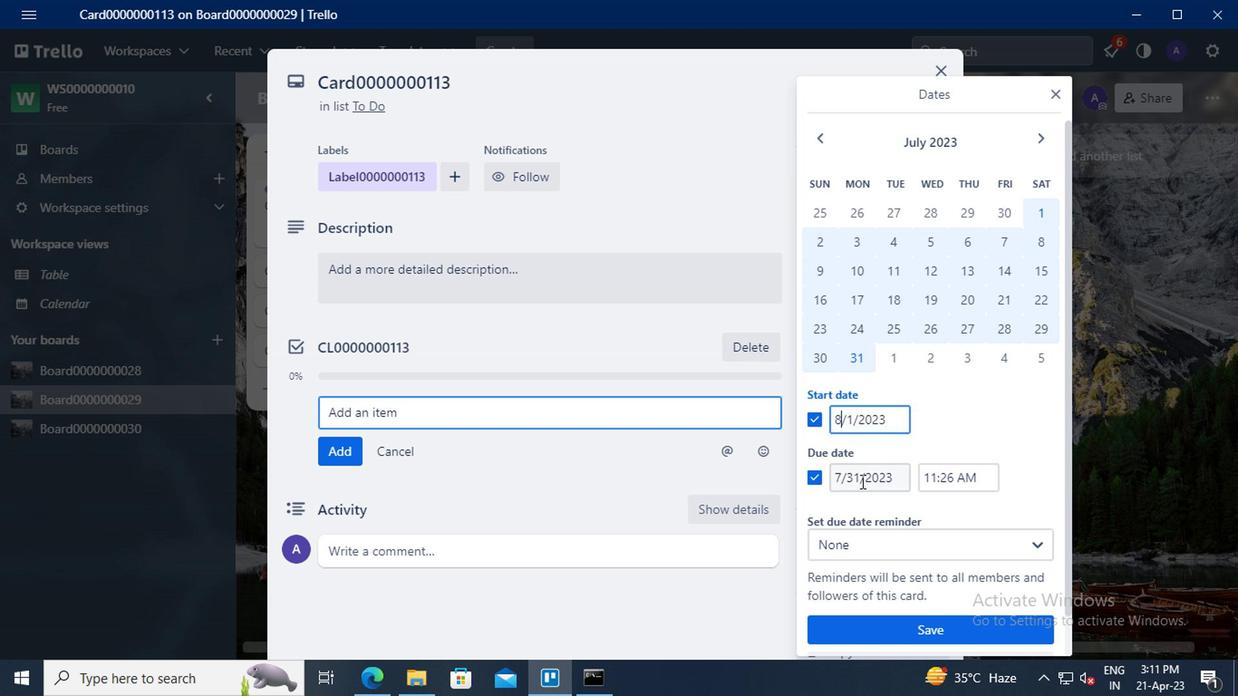 
Action: Key pressed <Key.backspace><Key.delete>31
Screenshot: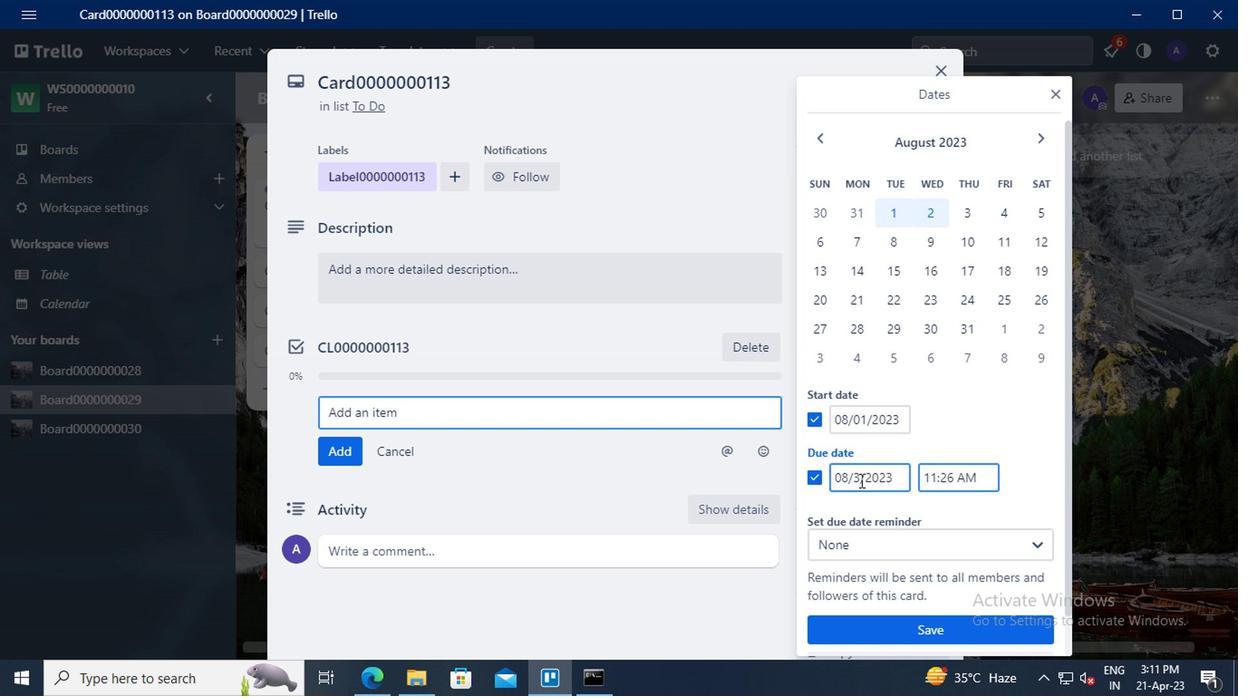 
Action: Mouse moved to (907, 631)
Screenshot: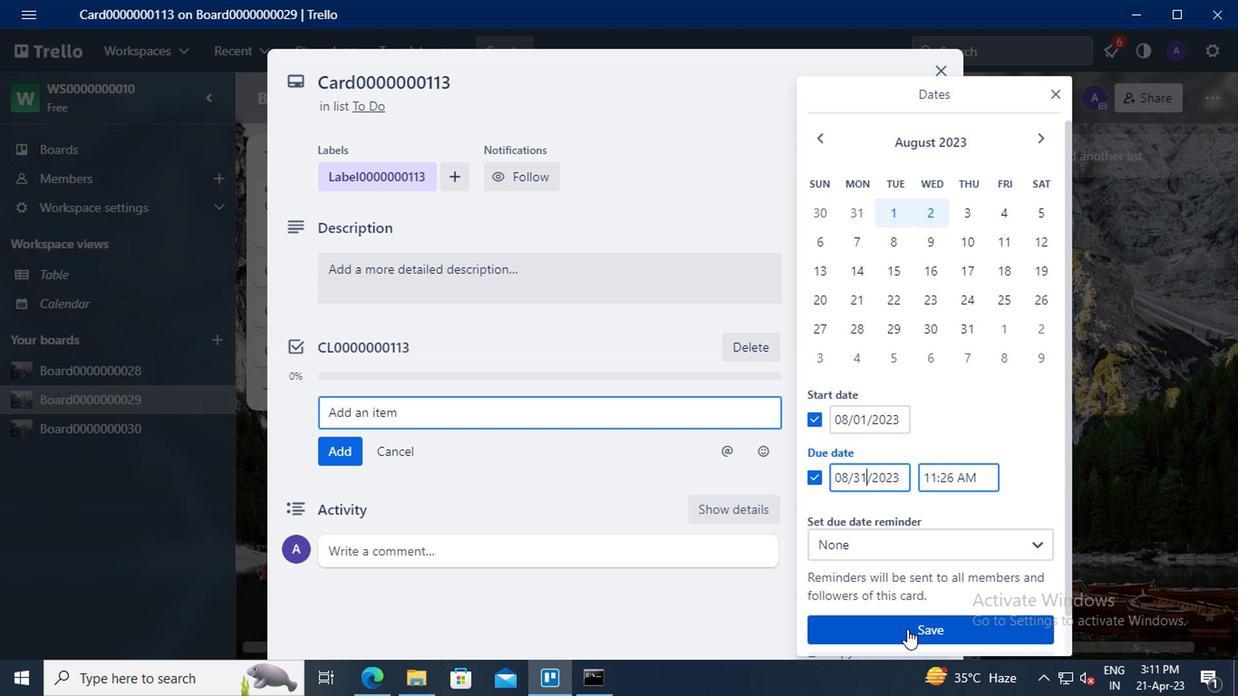 
Action: Mouse pressed left at (907, 631)
Screenshot: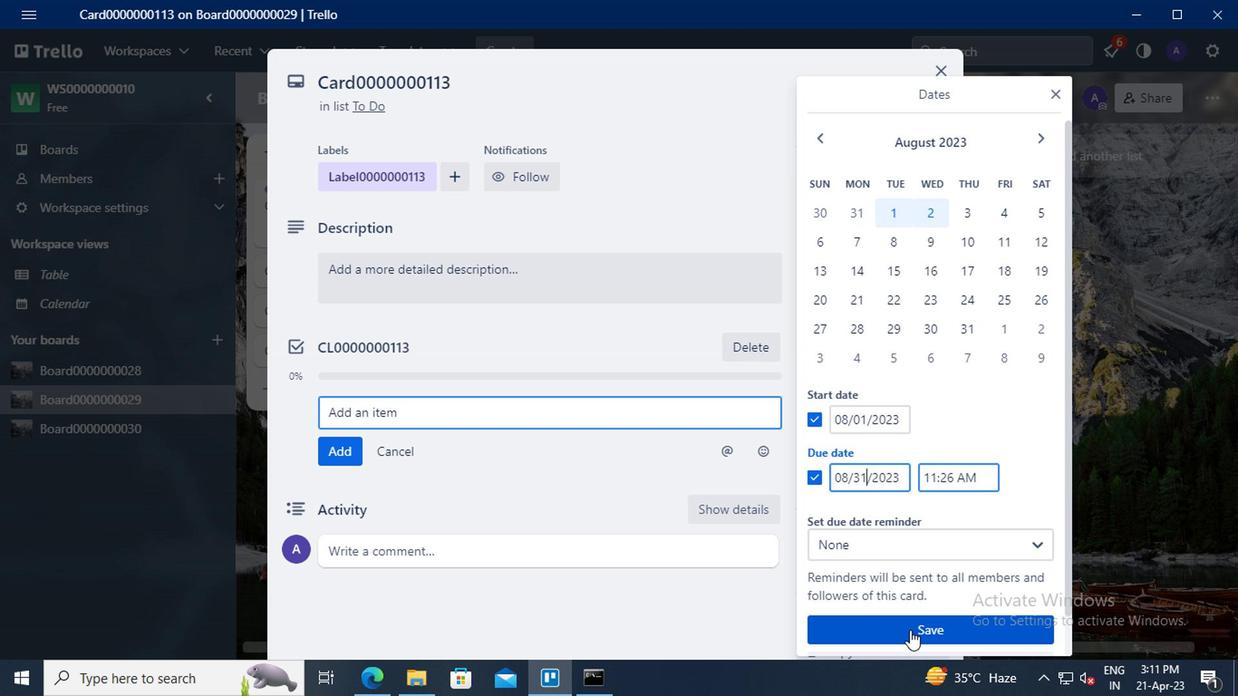 
